 Task: Add the task  Implement a new cloud-based procurement management system for a company to the section Fast & Ferocious in the project ArtisanBridge and add a Due Date to the respective task as 2024/05/05
Action: Mouse moved to (593, 412)
Screenshot: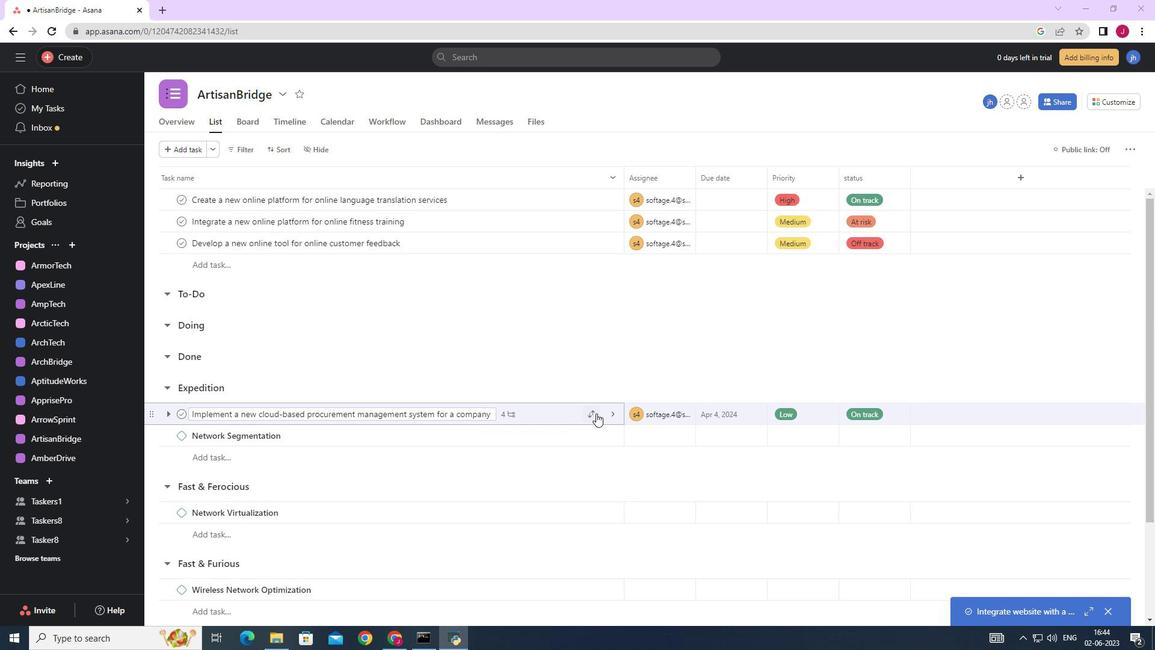 
Action: Mouse pressed left at (593, 412)
Screenshot: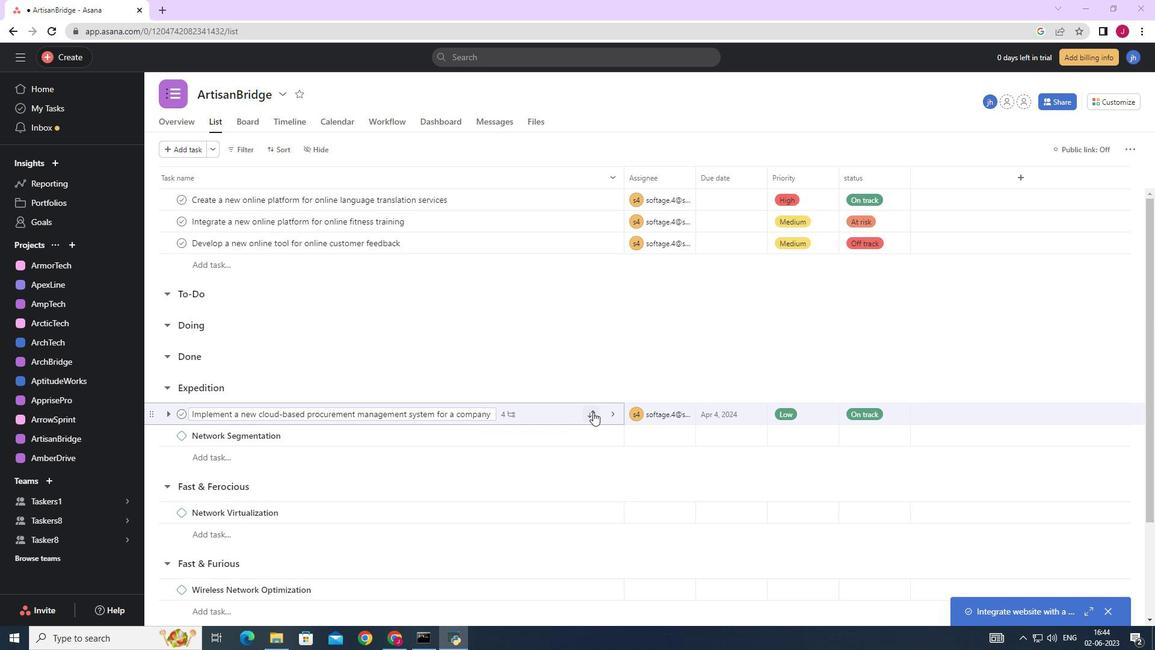 
Action: Mouse moved to (542, 343)
Screenshot: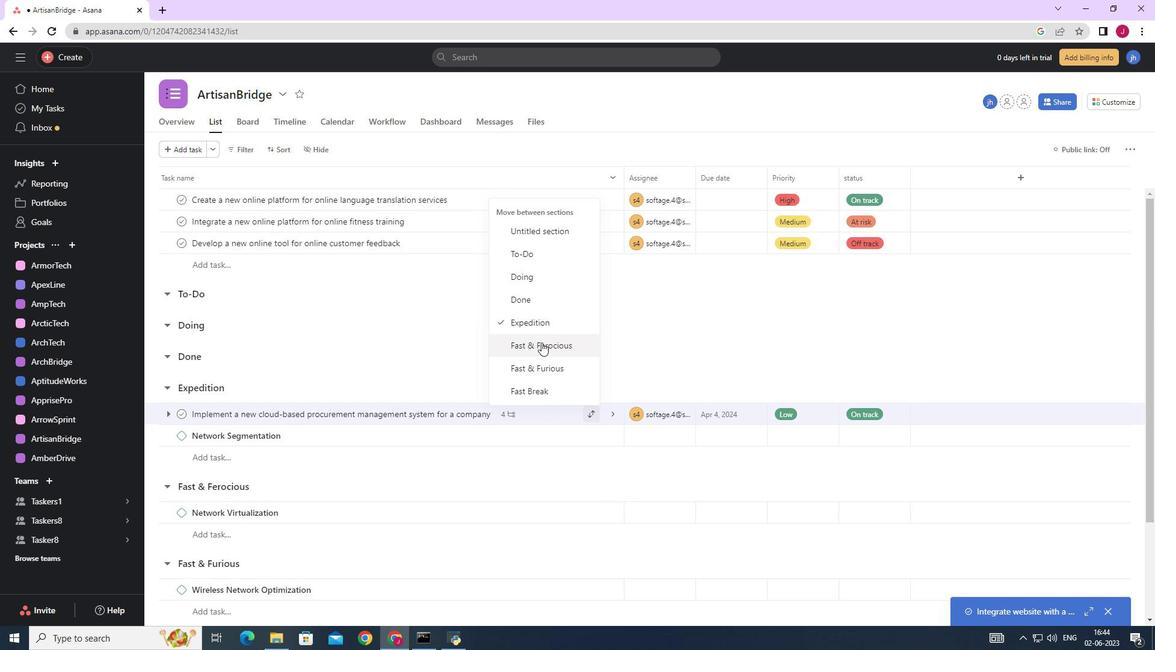 
Action: Mouse pressed left at (542, 343)
Screenshot: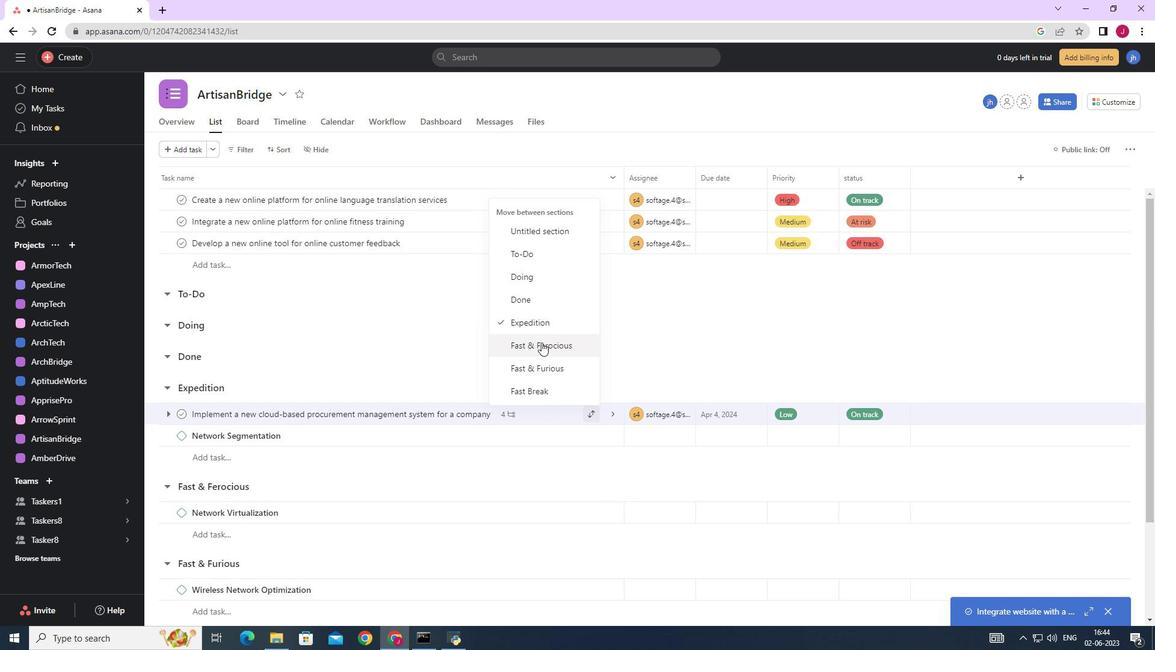 
Action: Mouse moved to (760, 492)
Screenshot: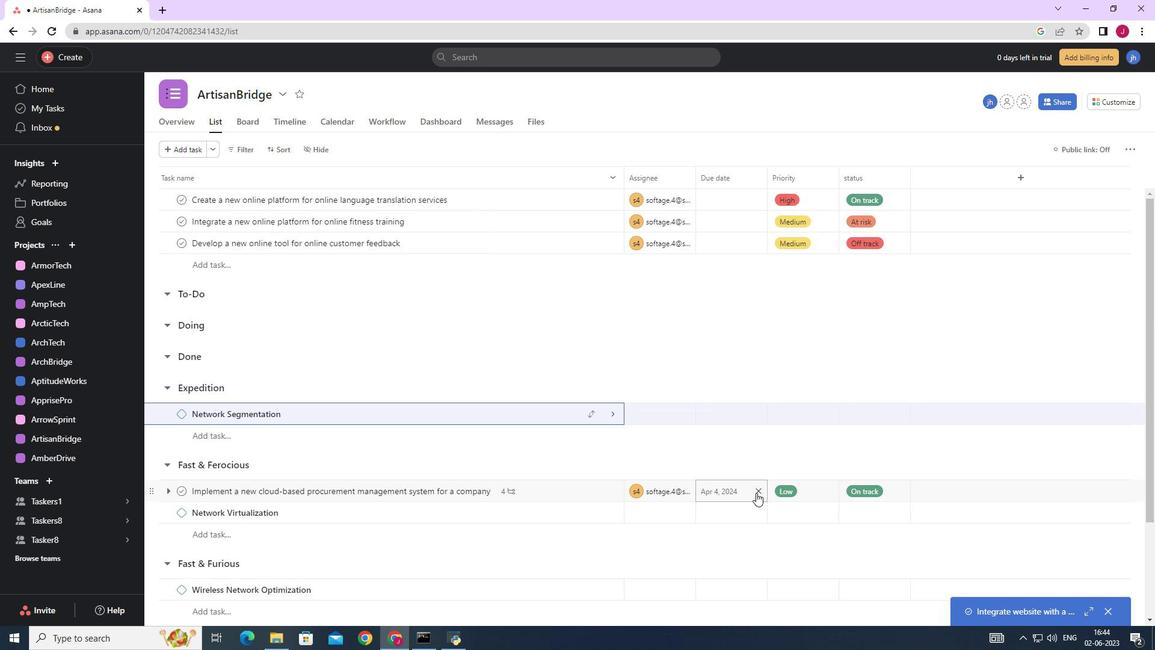 
Action: Mouse pressed left at (760, 492)
Screenshot: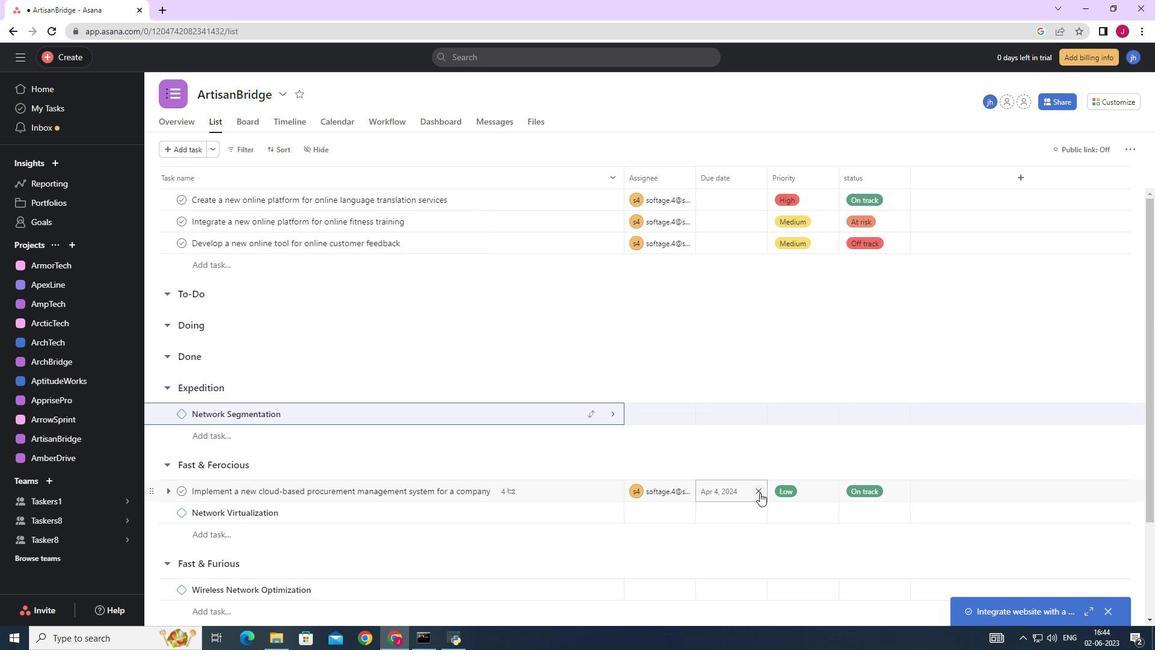 
Action: Mouse moved to (723, 495)
Screenshot: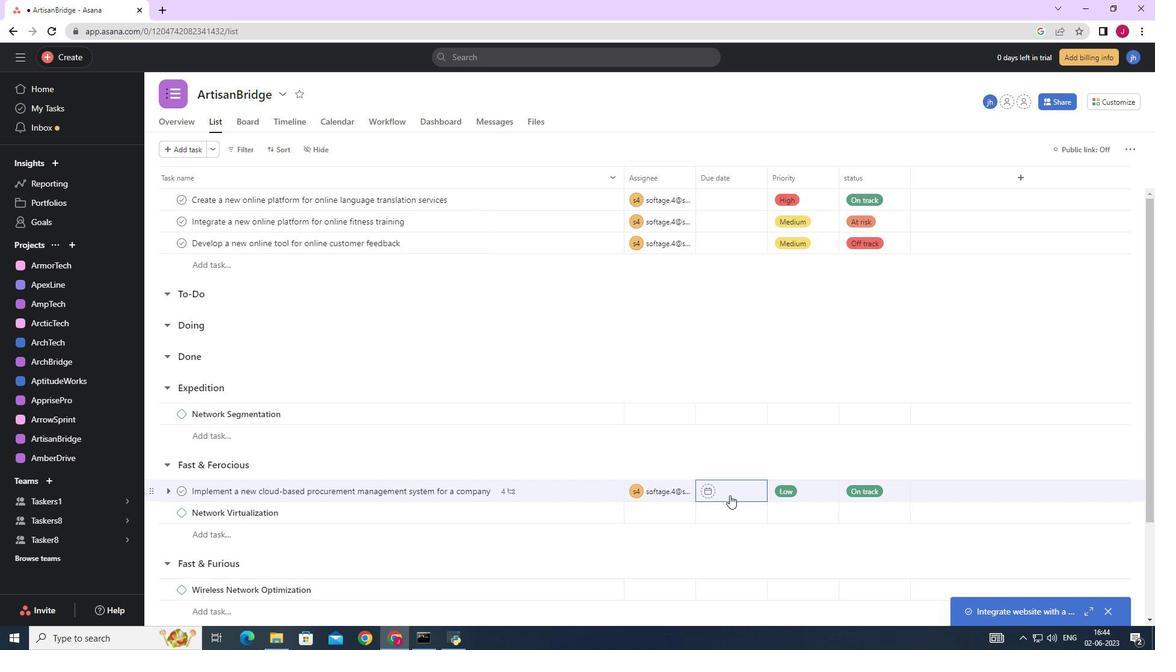 
Action: Mouse pressed left at (723, 495)
Screenshot: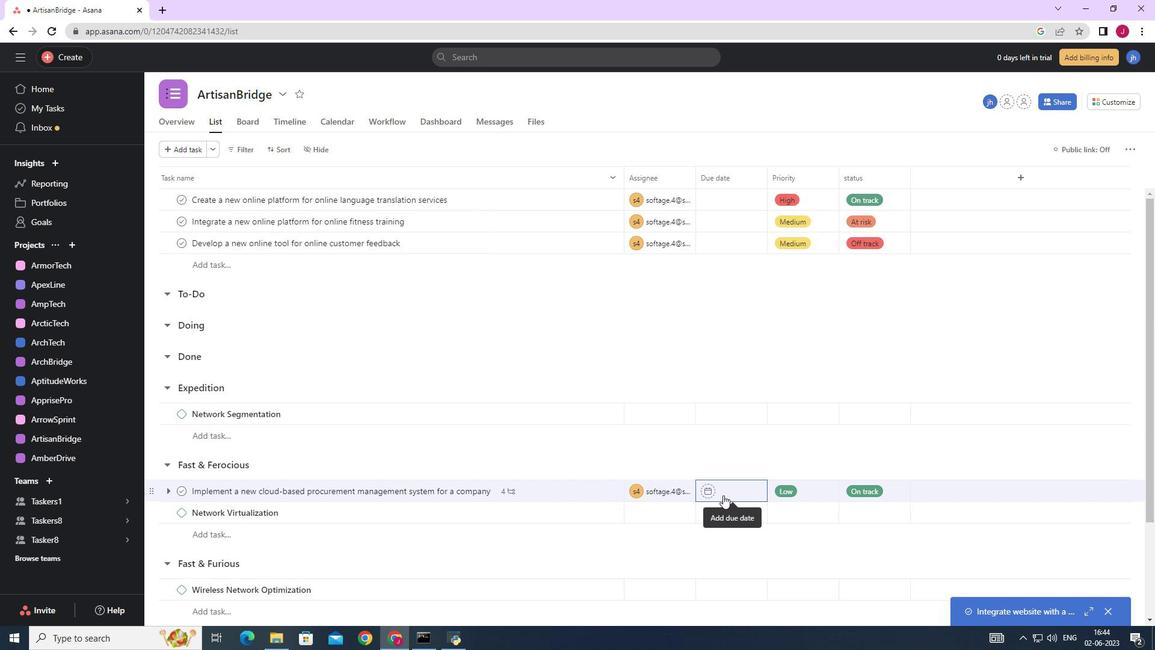 
Action: Mouse moved to (852, 299)
Screenshot: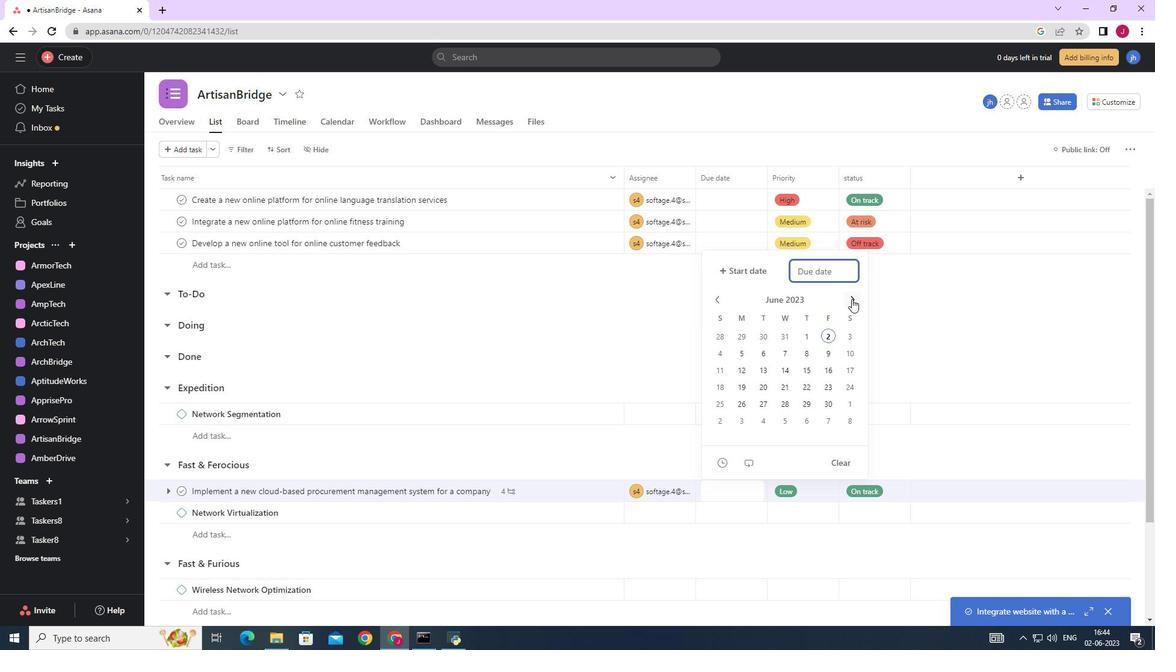 
Action: Mouse pressed left at (852, 299)
Screenshot: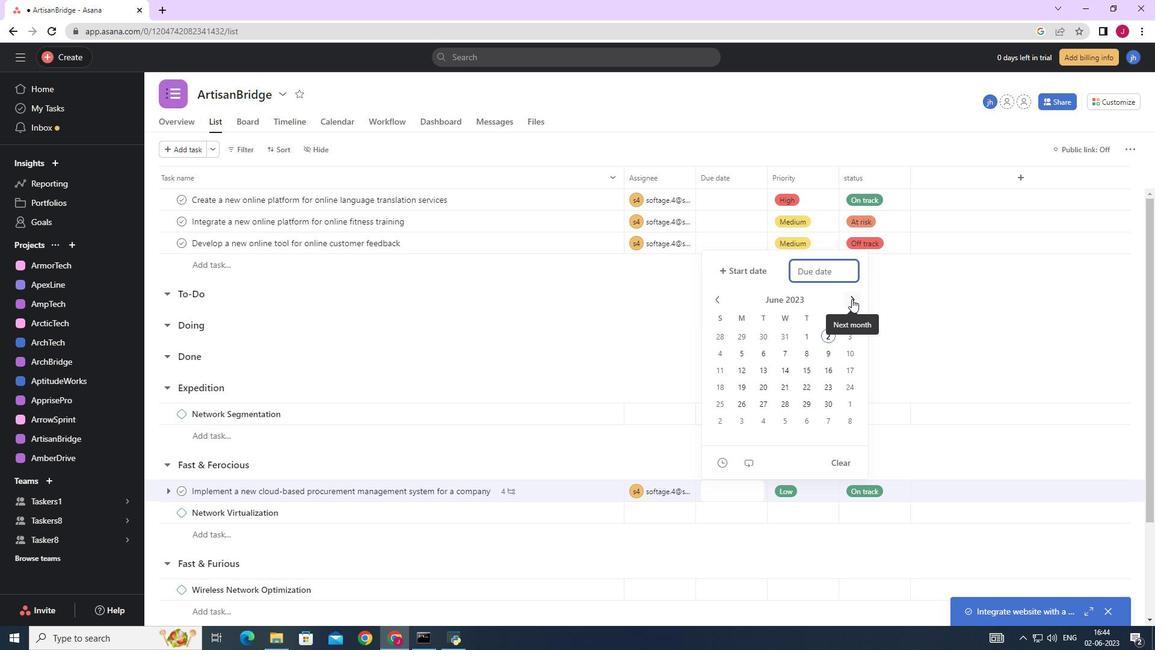 
Action: Mouse pressed left at (852, 299)
Screenshot: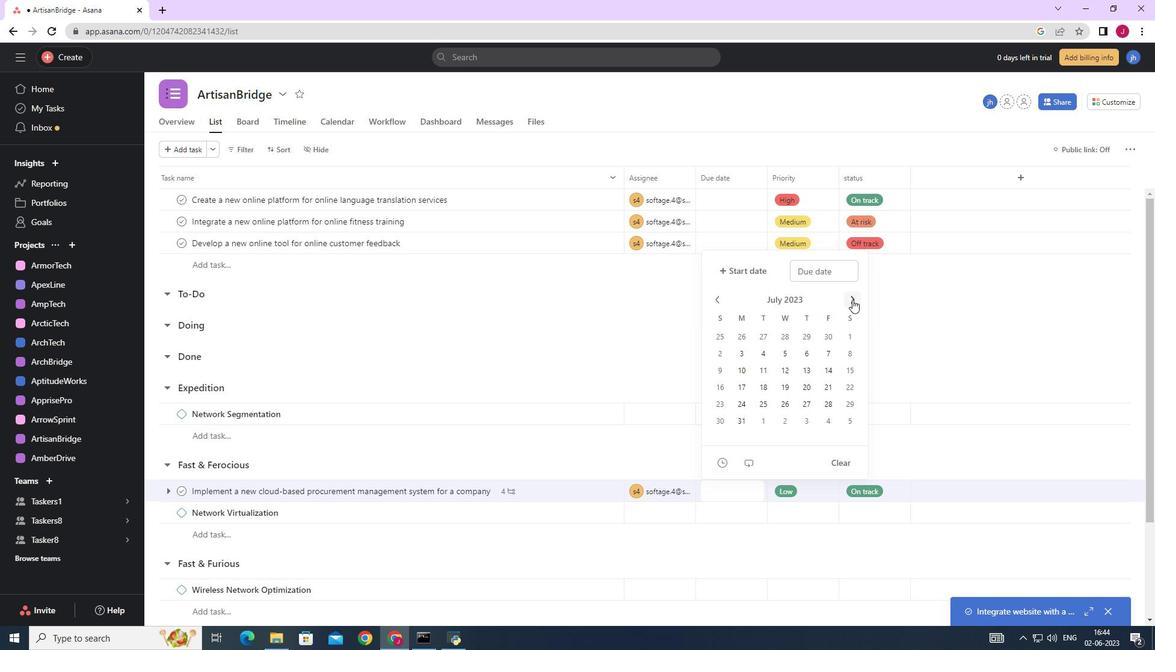
Action: Mouse pressed left at (852, 299)
Screenshot: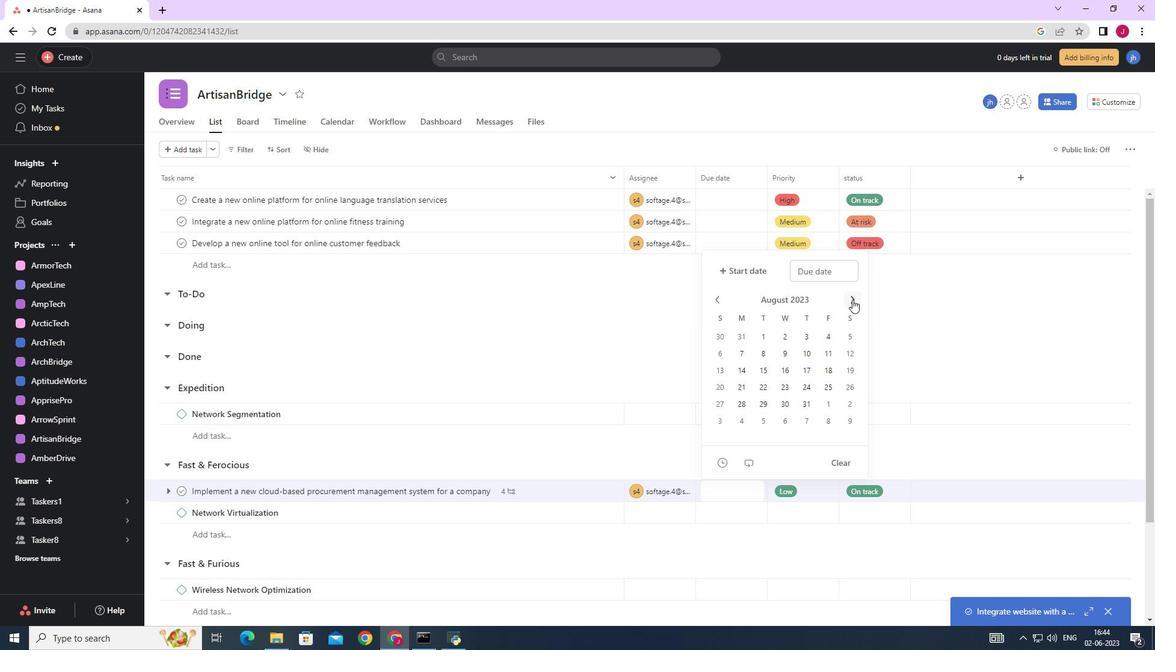 
Action: Mouse pressed left at (852, 299)
Screenshot: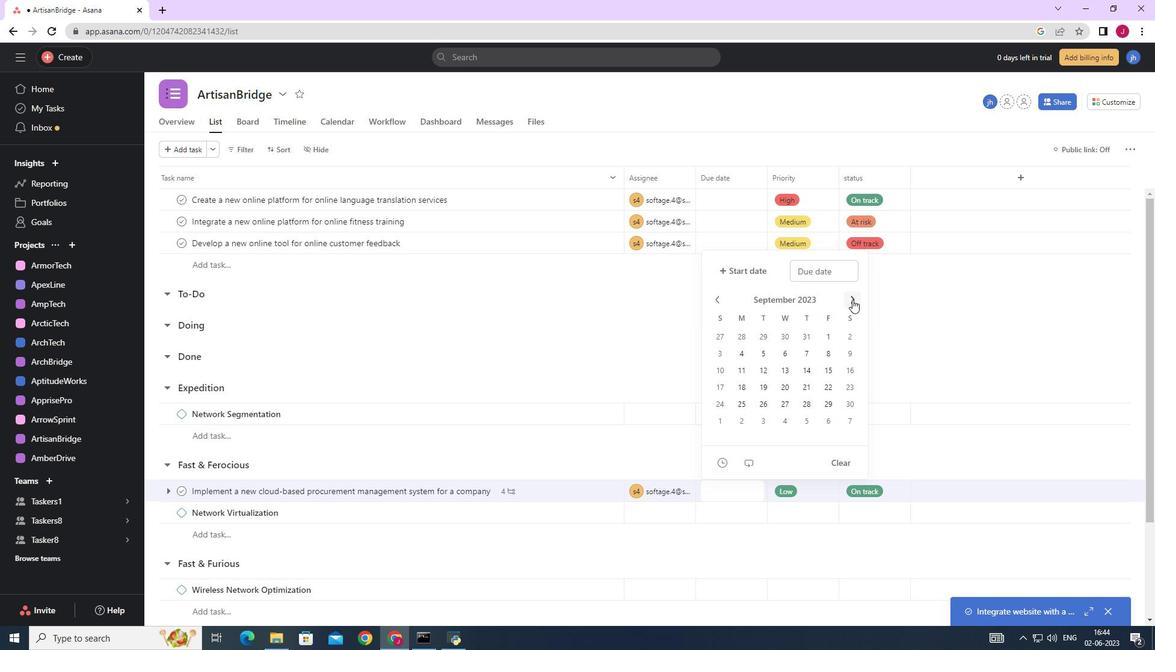
Action: Mouse pressed left at (852, 299)
Screenshot: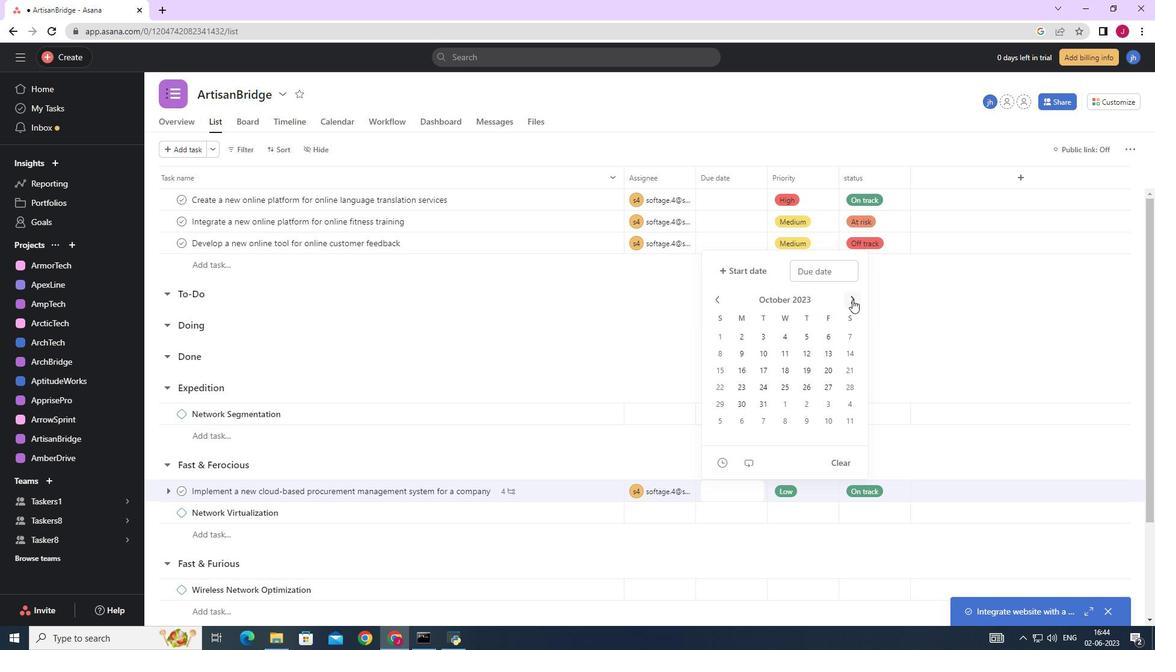 
Action: Mouse pressed left at (852, 299)
Screenshot: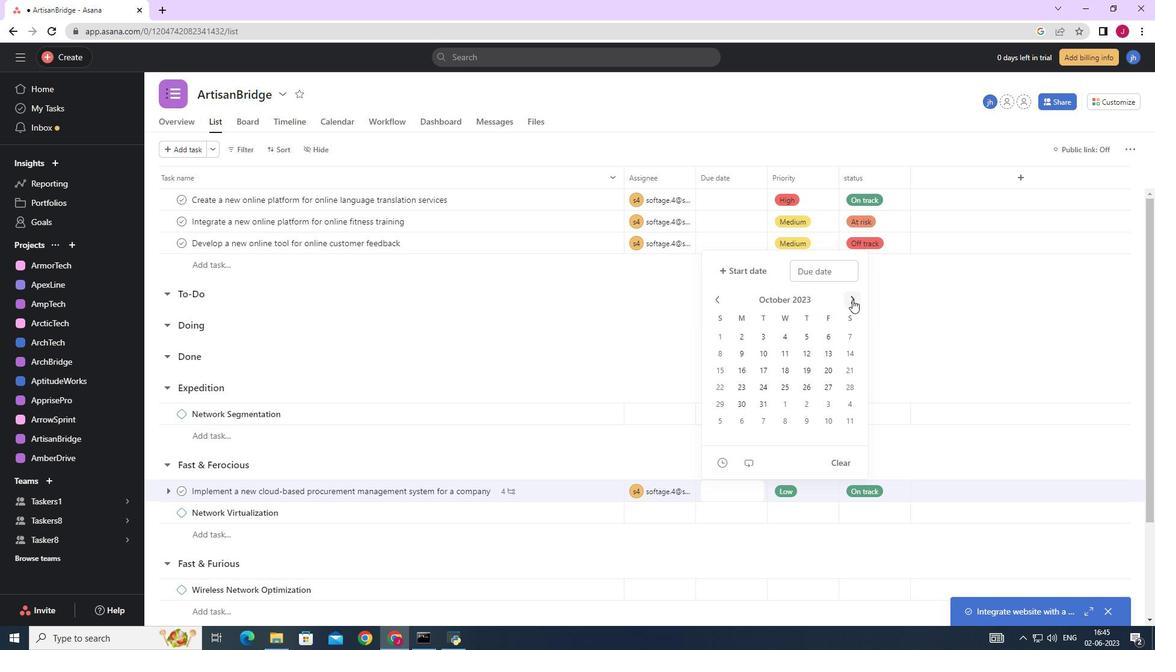 
Action: Mouse pressed left at (852, 299)
Screenshot: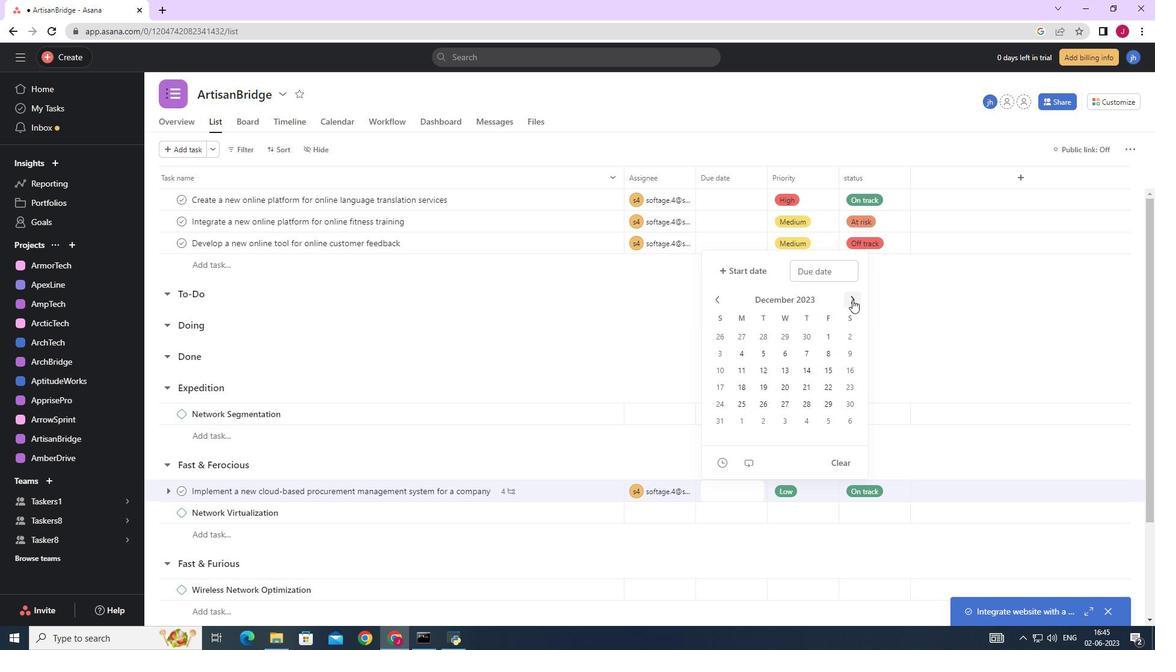 
Action: Mouse pressed left at (852, 299)
Screenshot: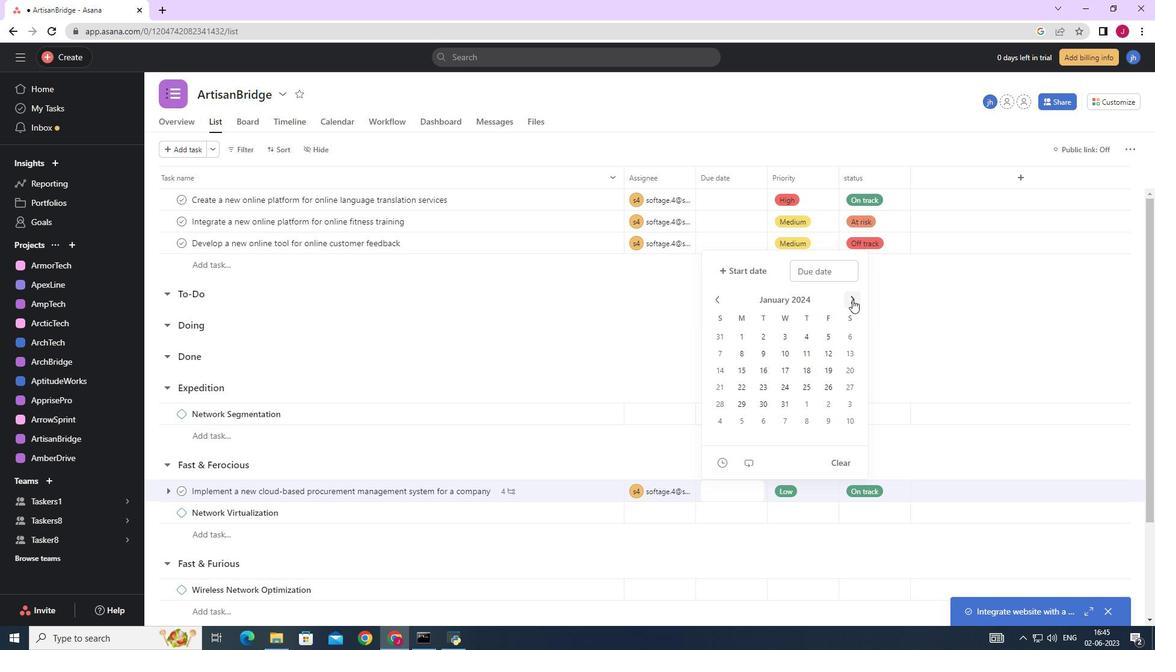 
Action: Mouse pressed left at (852, 299)
Screenshot: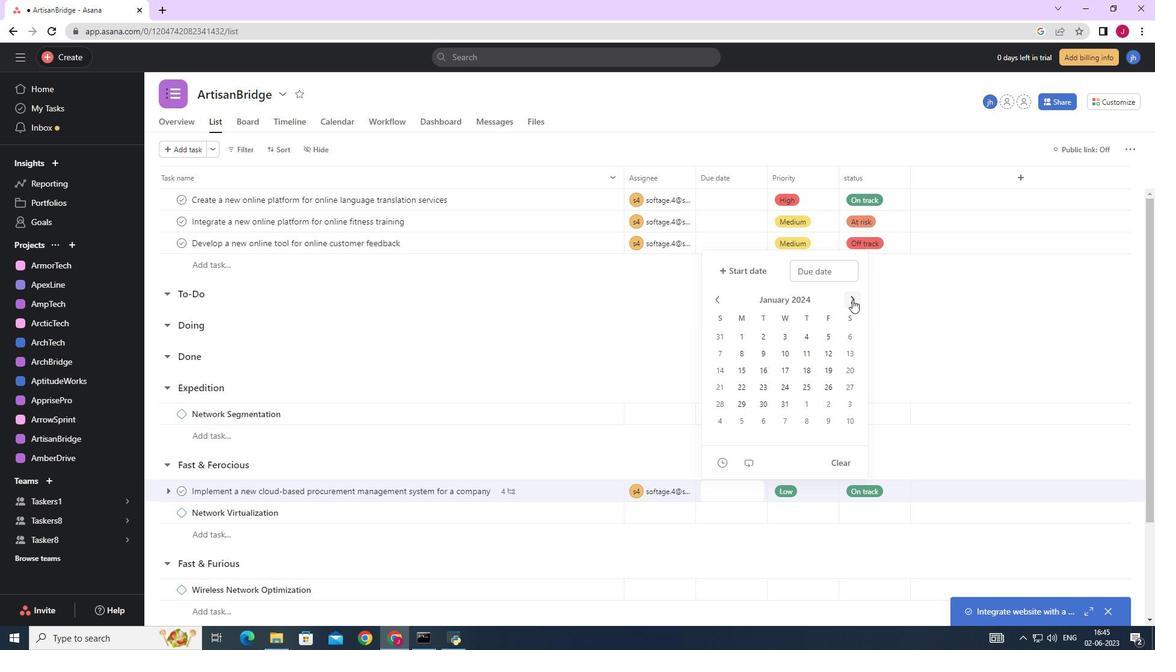 
Action: Mouse pressed left at (852, 299)
Screenshot: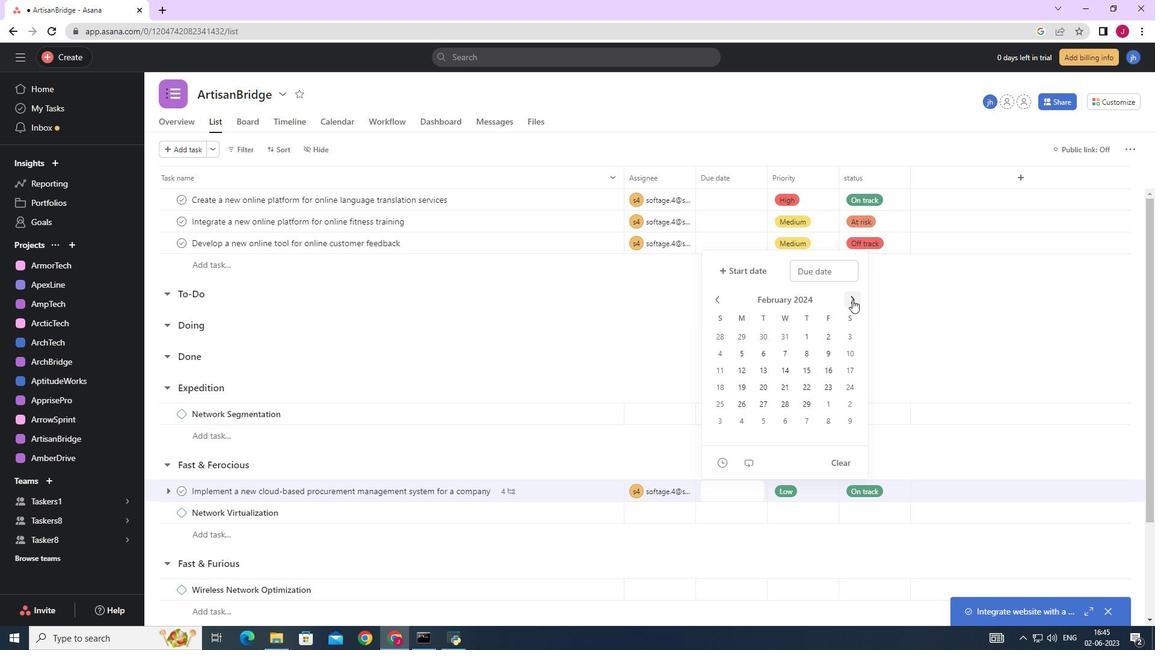
Action: Mouse pressed left at (852, 299)
Screenshot: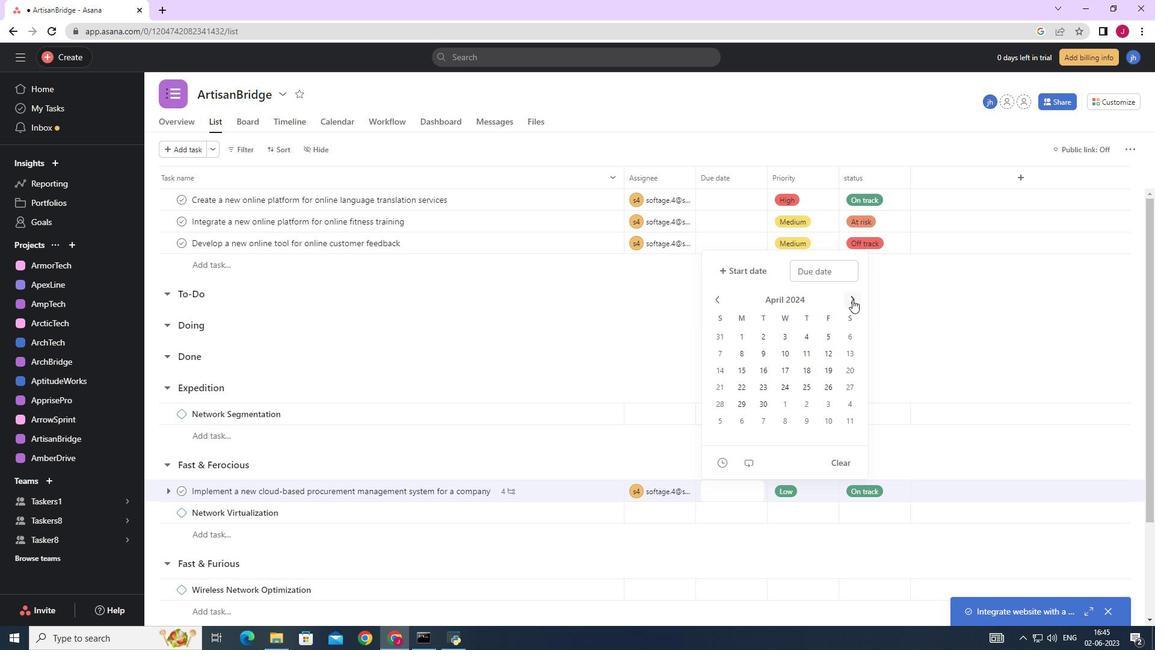 
Action: Mouse pressed left at (852, 299)
Screenshot: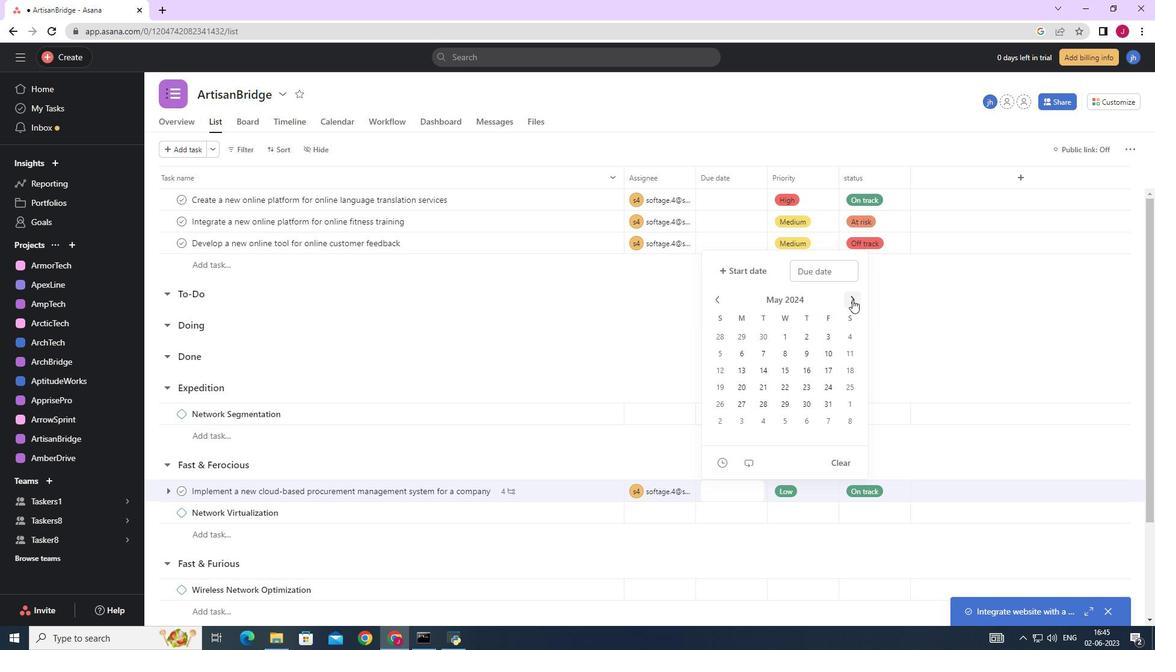
Action: Mouse moved to (716, 300)
Screenshot: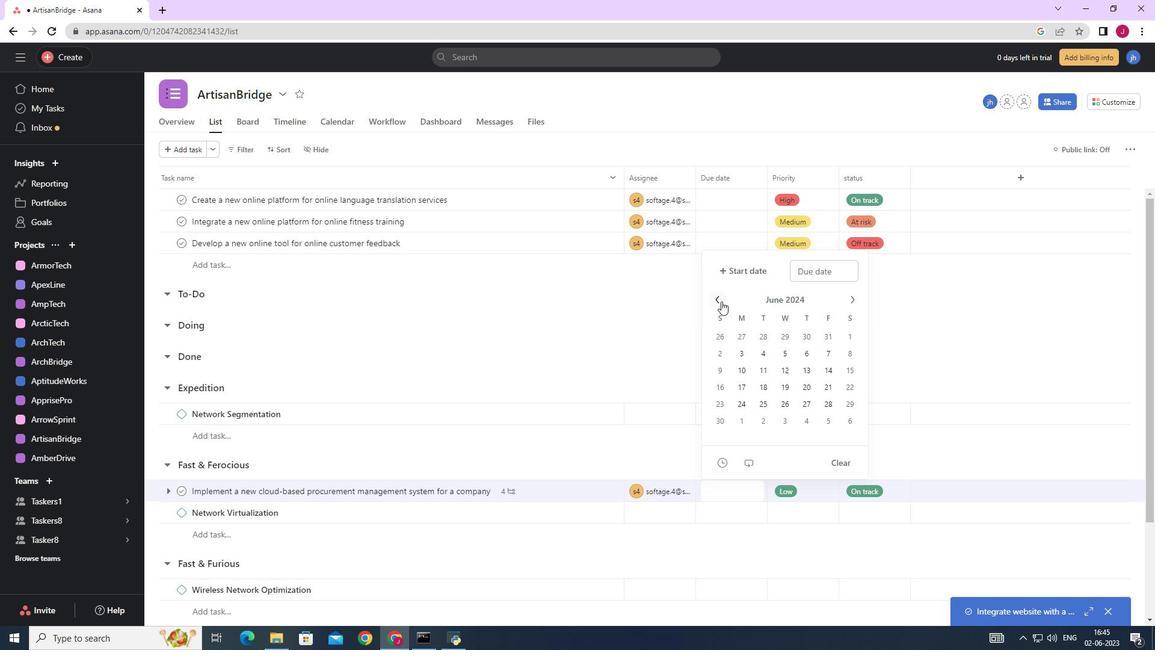 
Action: Mouse pressed left at (716, 300)
Screenshot: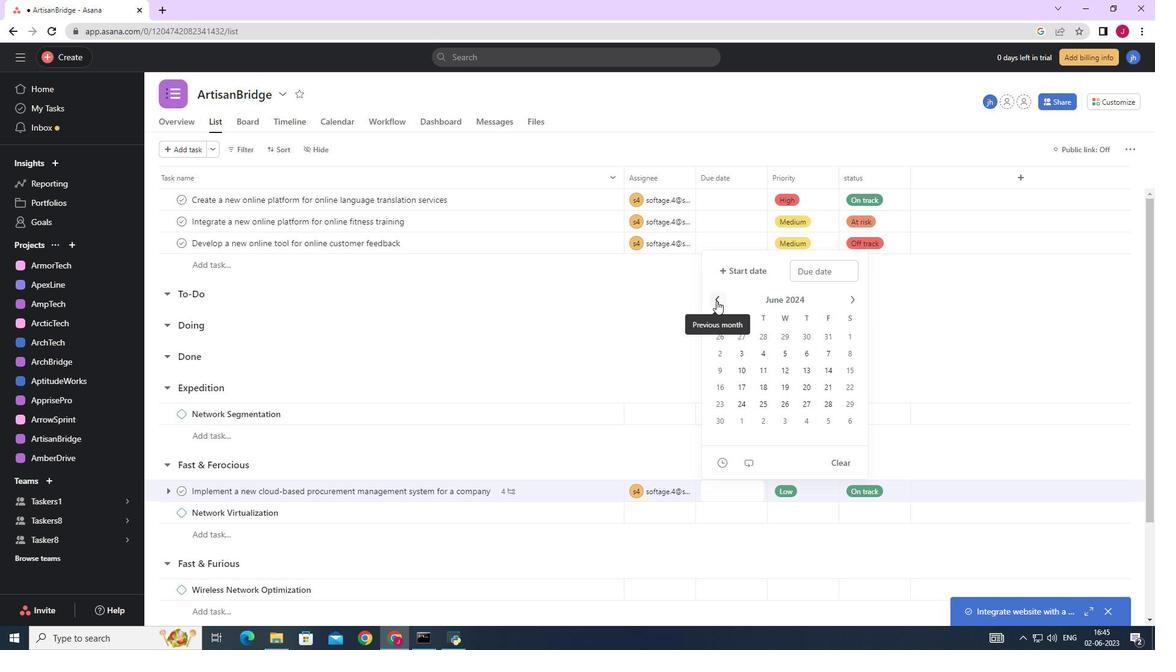 
Action: Mouse moved to (725, 353)
Screenshot: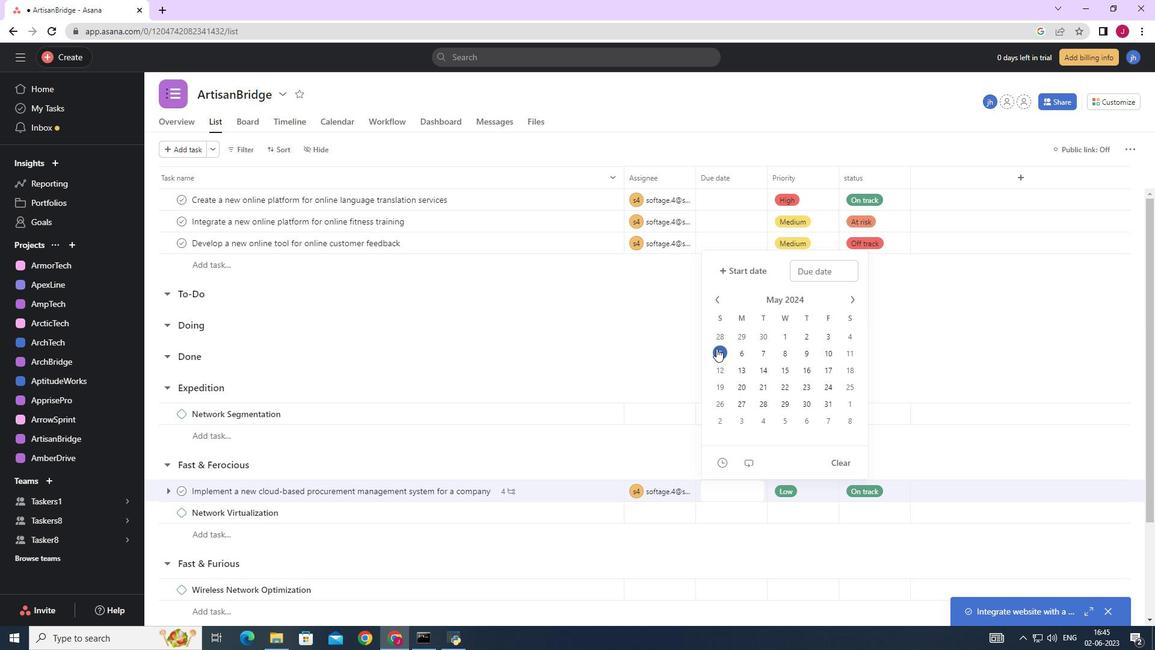 
Action: Mouse pressed left at (725, 353)
Screenshot: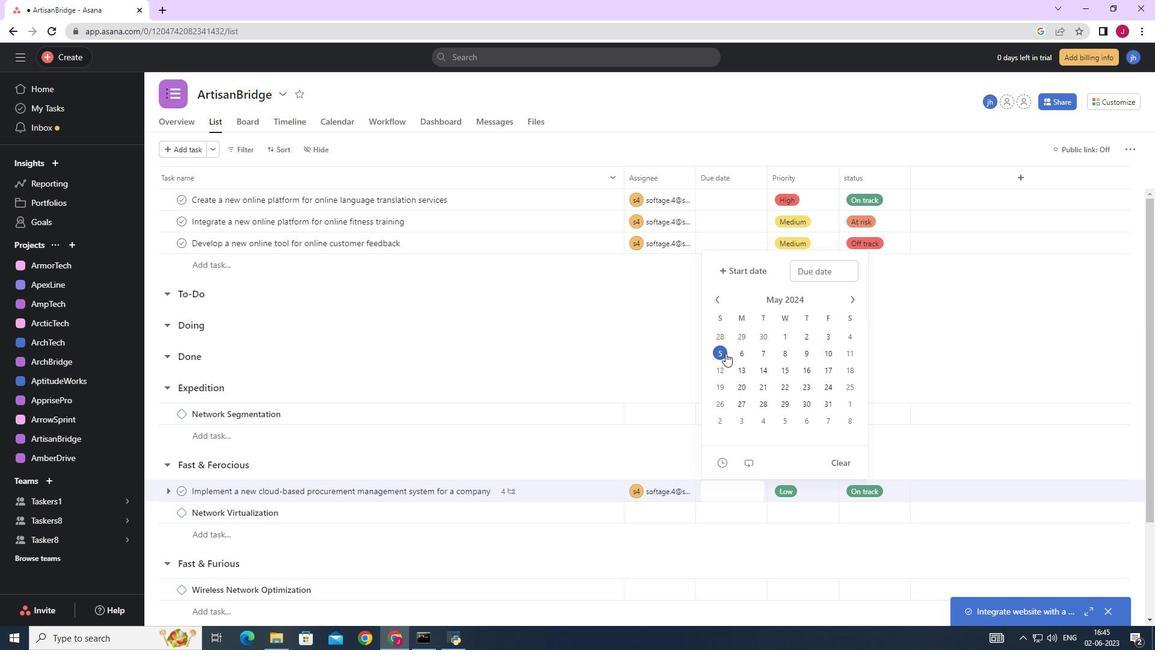 
Action: Mouse moved to (975, 359)
Screenshot: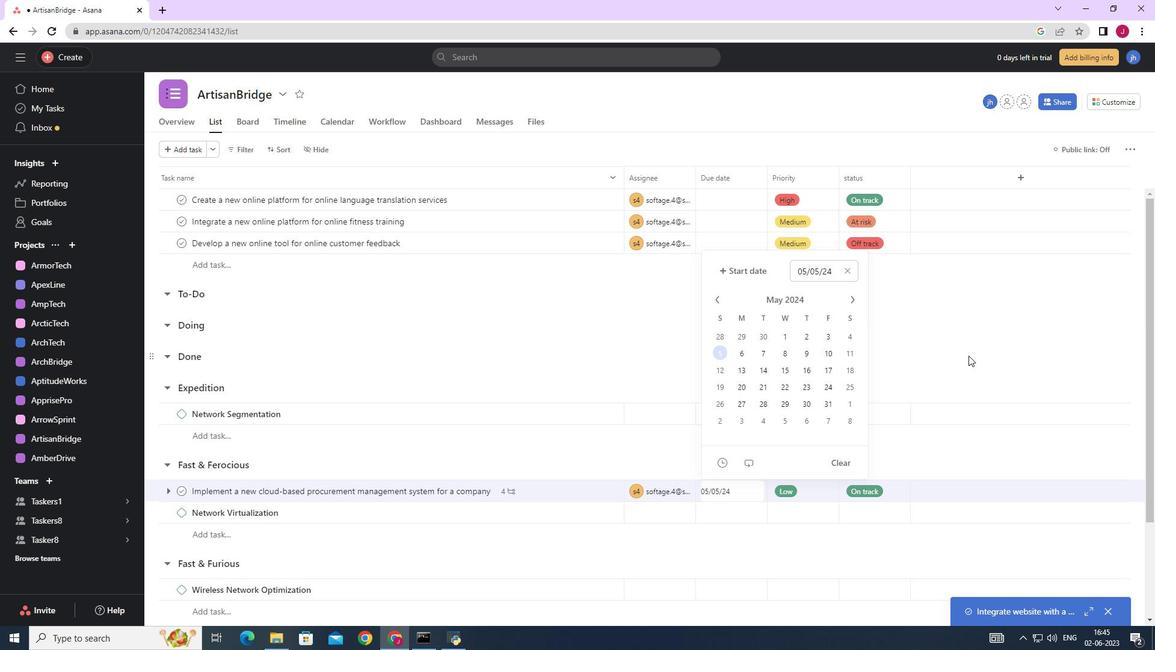 
Action: Mouse pressed left at (975, 359)
Screenshot: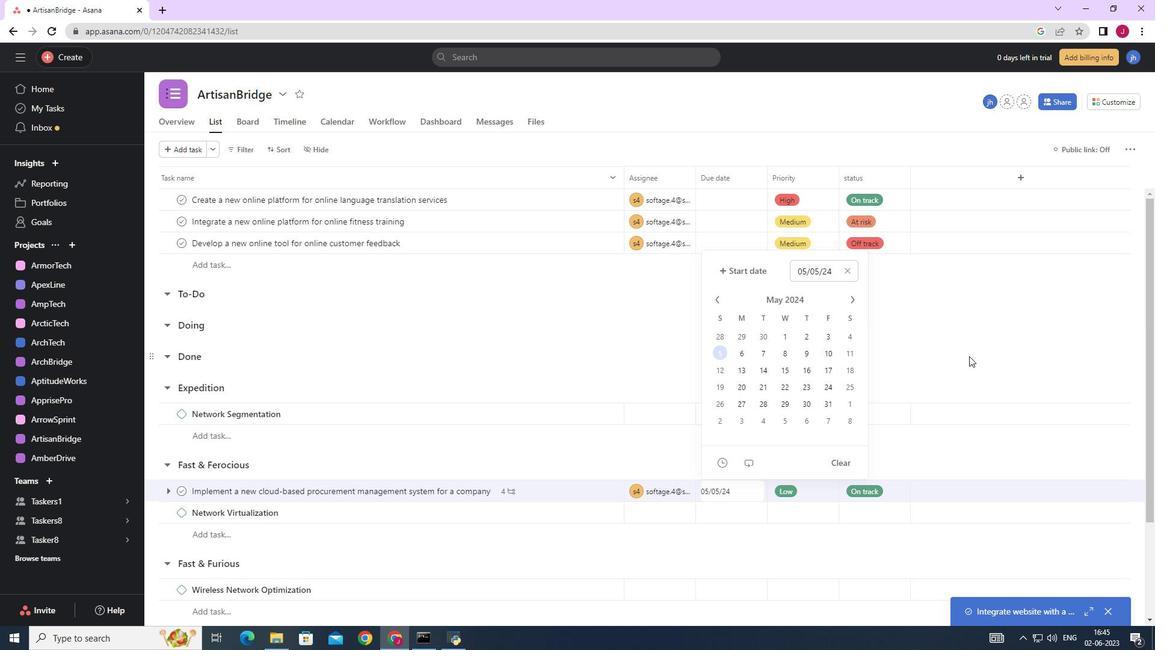 
Action: Mouse moved to (931, 362)
Screenshot: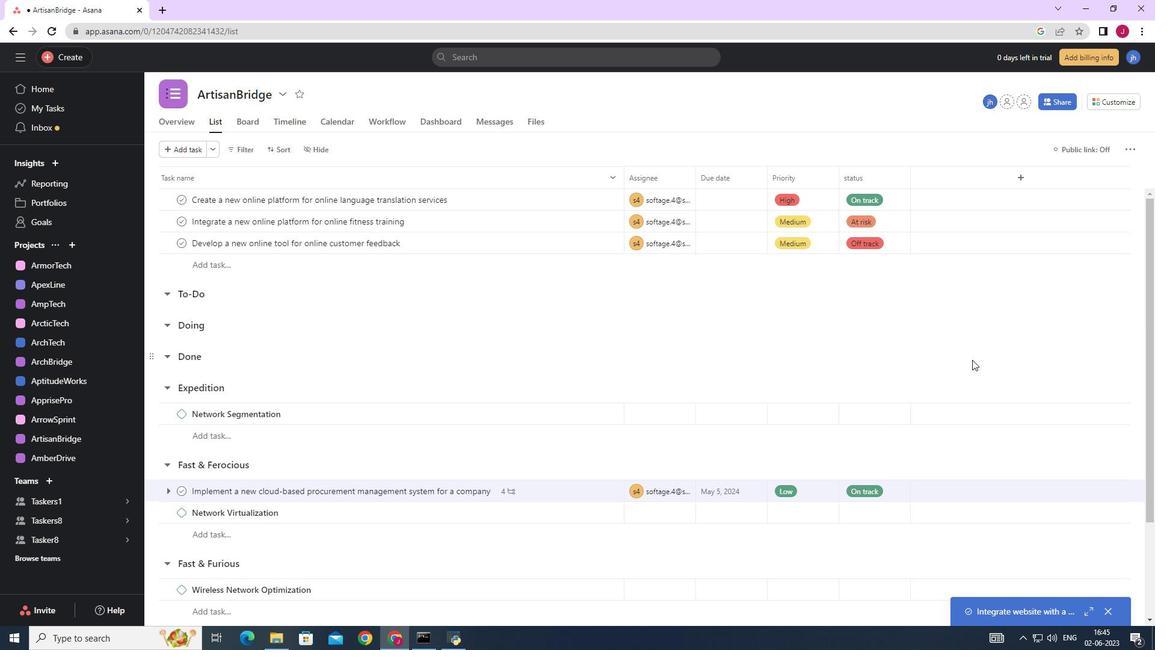 
